 Task: Font style For heading Use Arabic Typesetting with light red berry 1 colour & Underline. font size for heading '18 Pt. 'Change the font style of data to Batangand font size to  16 Pt. Change the alignment of both headline & data to  Align left. In the sheet  auditingSalesAnalysis_2023
Action: Mouse moved to (99, 108)
Screenshot: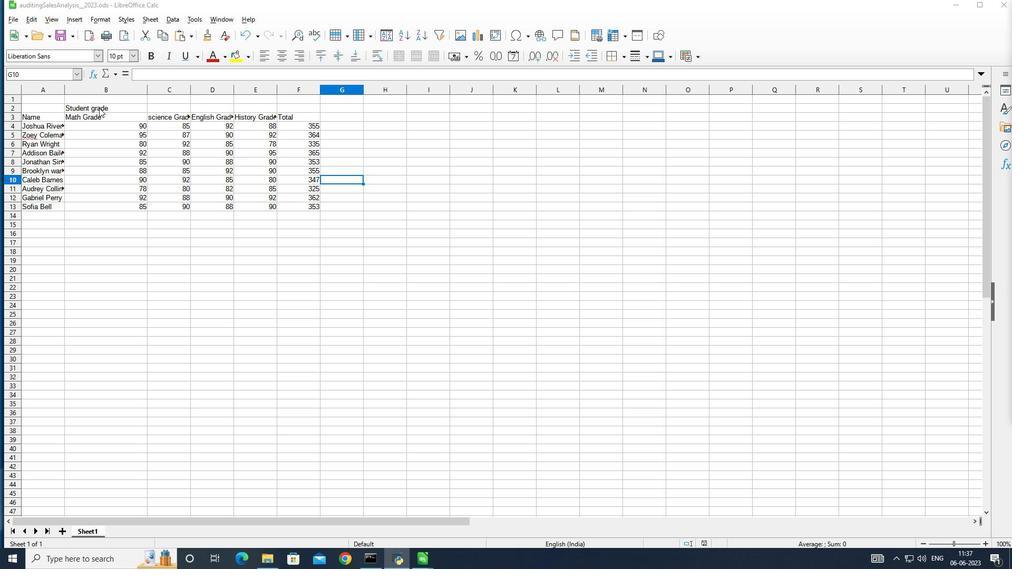 
Action: Mouse pressed left at (99, 108)
Screenshot: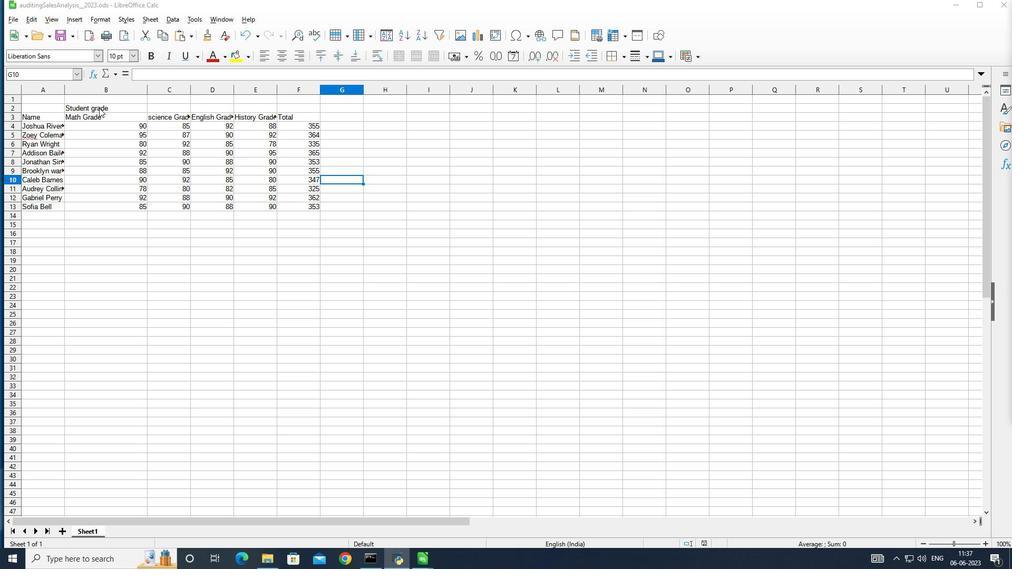 
Action: Mouse pressed left at (99, 108)
Screenshot: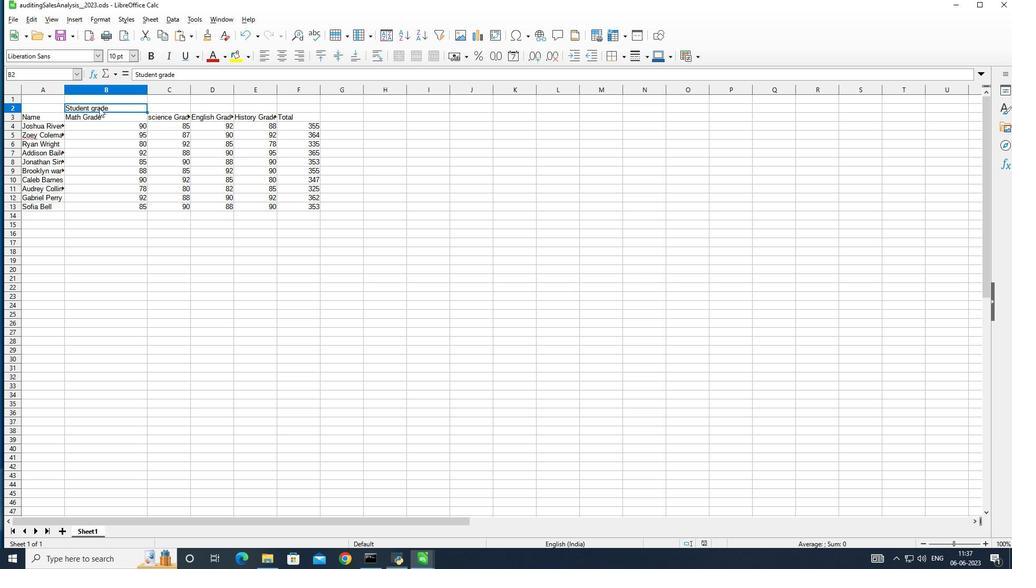 
Action: Mouse pressed left at (99, 108)
Screenshot: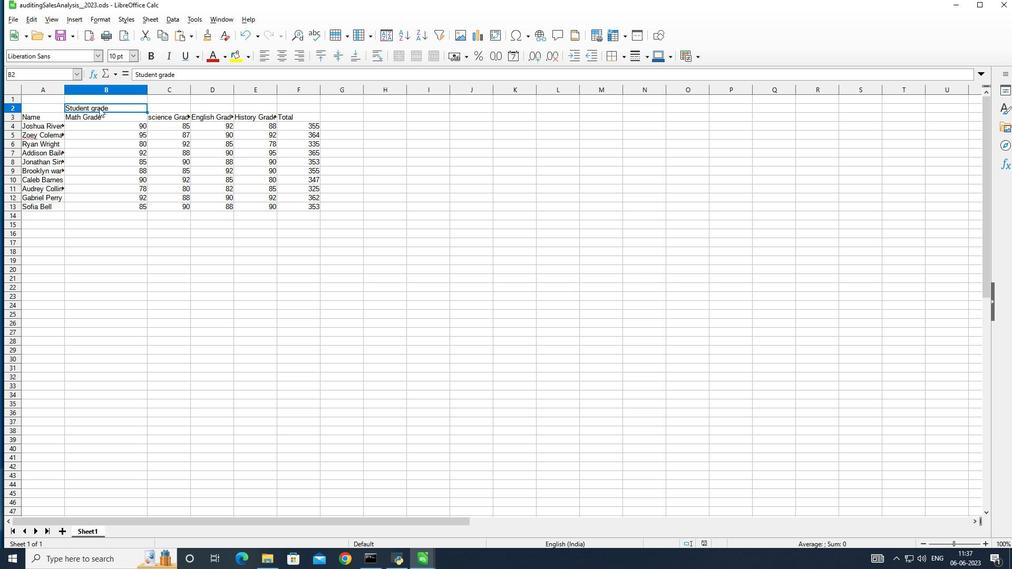 
Action: Mouse moved to (73, 58)
Screenshot: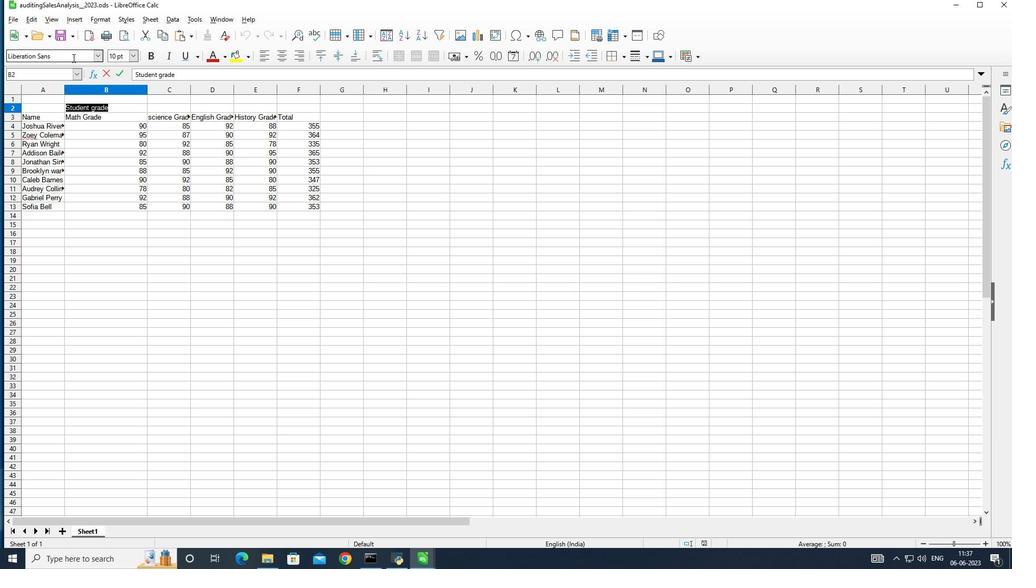 
Action: Mouse pressed left at (73, 58)
Screenshot: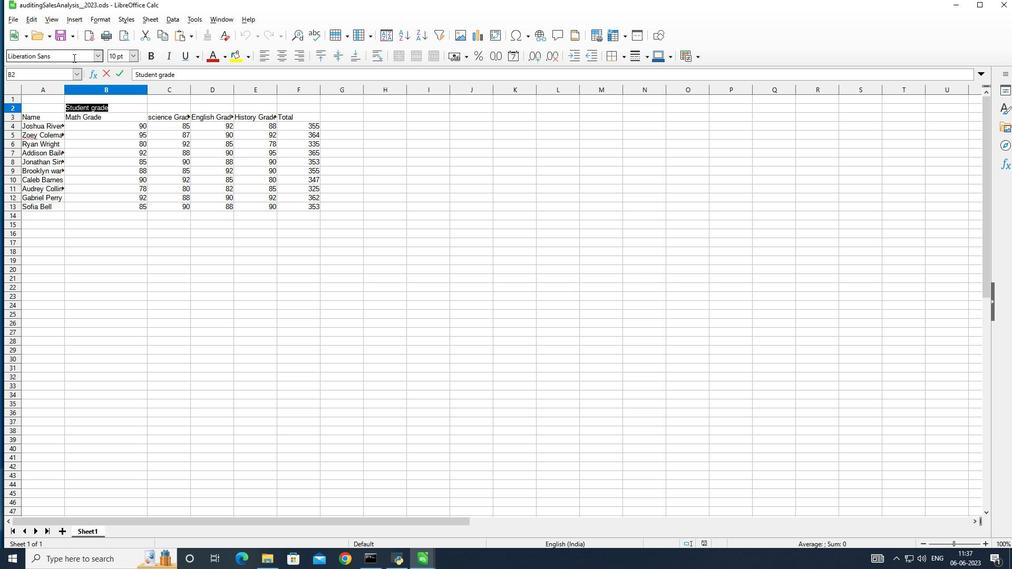 
Action: Mouse moved to (219, 55)
Screenshot: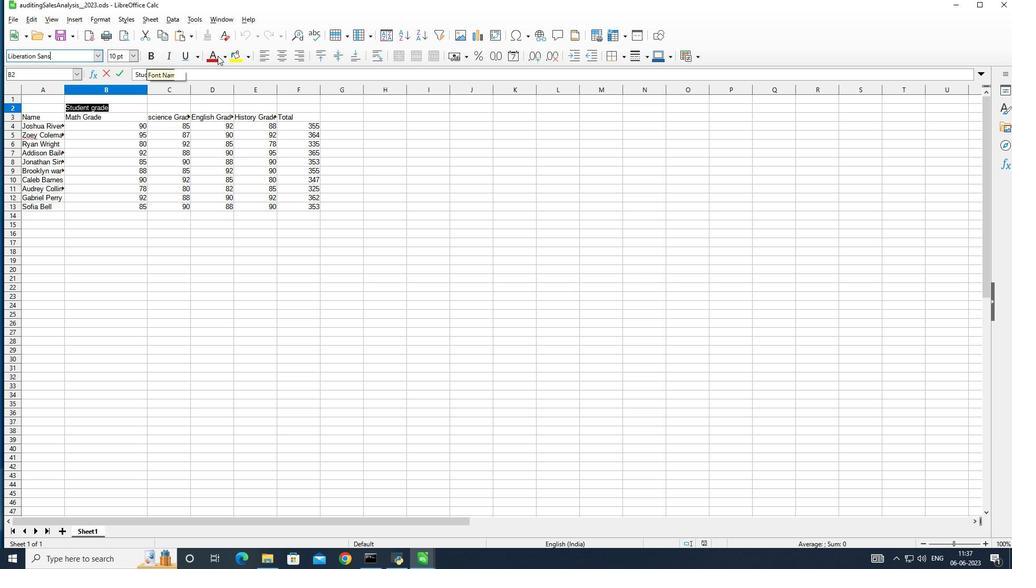 
Action: Key pressed <Key.backspace><Key.backspace><Key.backspace><Key.backspace><Key.backspace><Key.backspace><Key.backspace><Key.backspace><Key.backspace><Key.backspace><Key.backspace><Key.backspace><Key.backspace><Key.backspace><Key.backspace><Key.backspace><Key.backspace><Key.backspace><Key.backspace><Key.shift>Arabic<Key.enter>
Screenshot: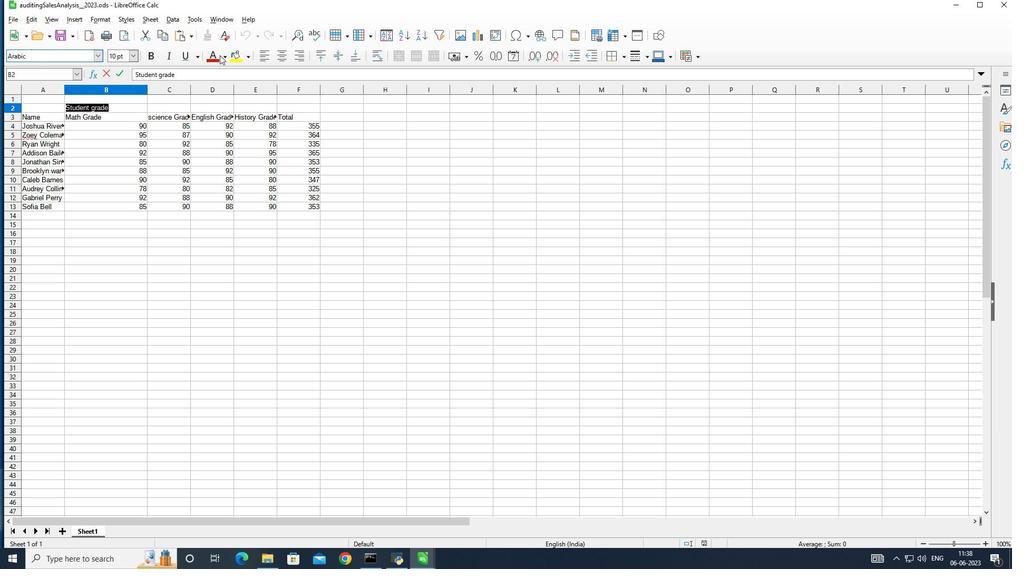 
Action: Mouse moved to (224, 52)
Screenshot: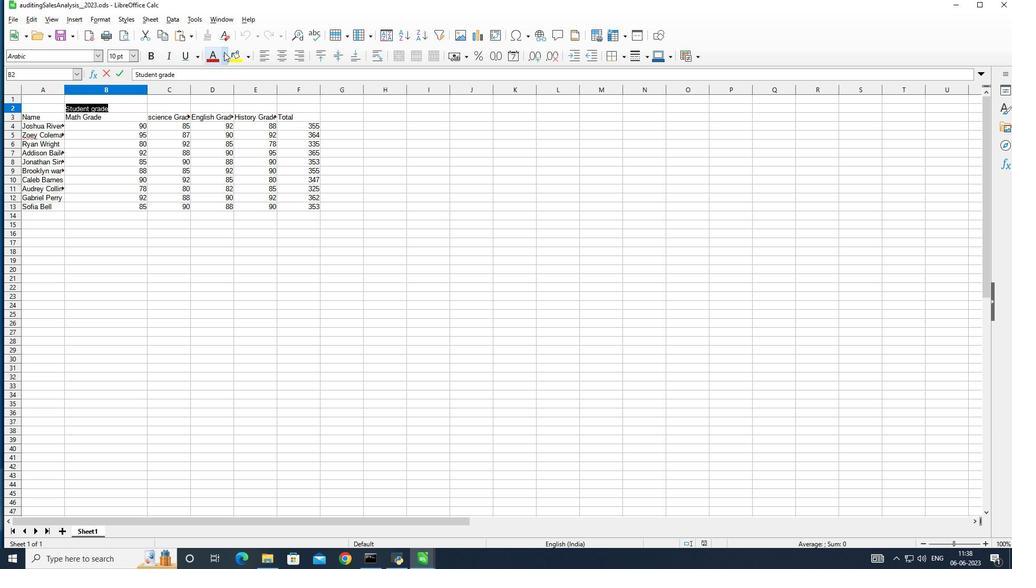 
Action: Mouse pressed left at (224, 52)
Screenshot: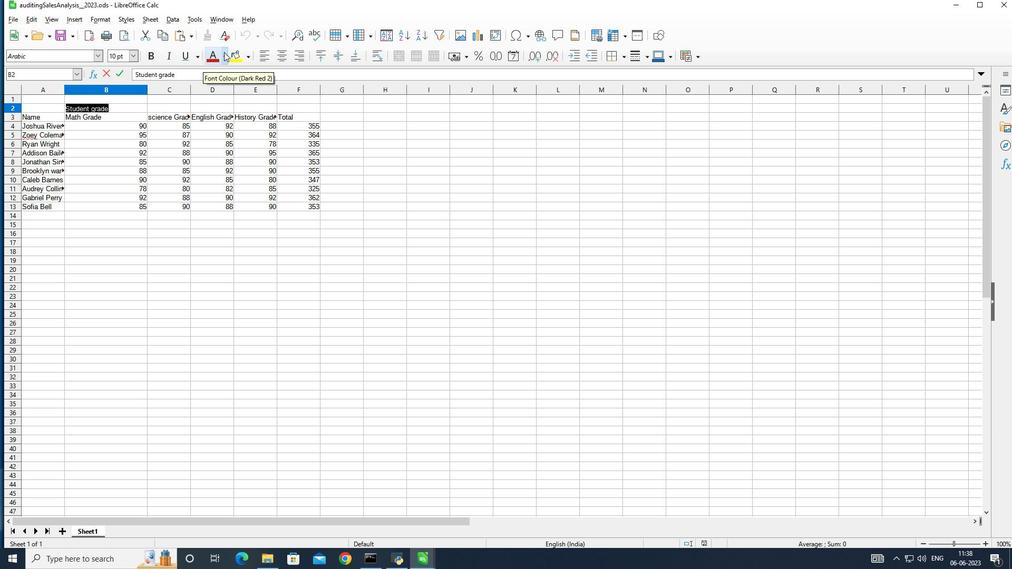 
Action: Mouse moved to (247, 172)
Screenshot: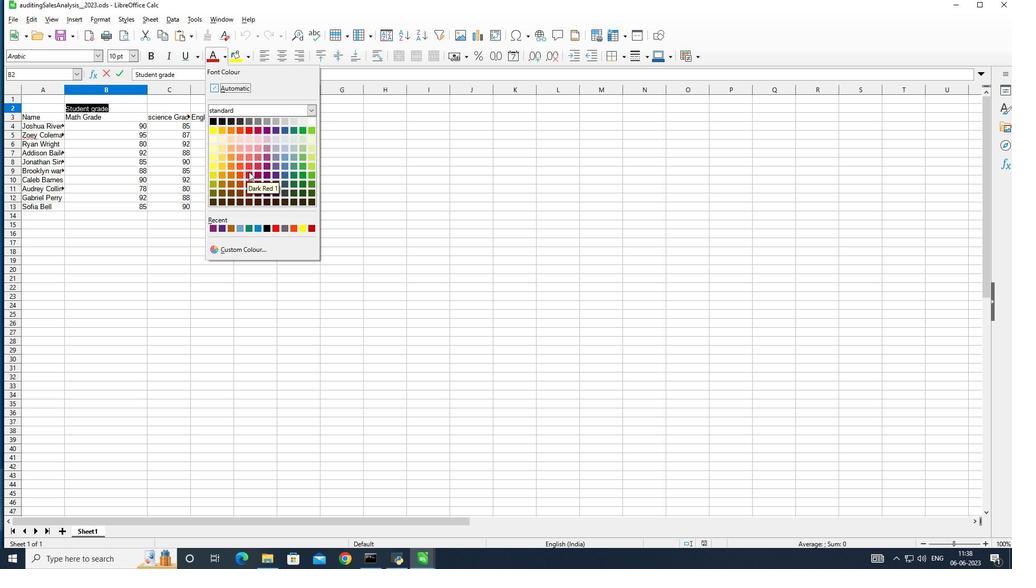 
Action: Mouse pressed left at (247, 172)
Screenshot: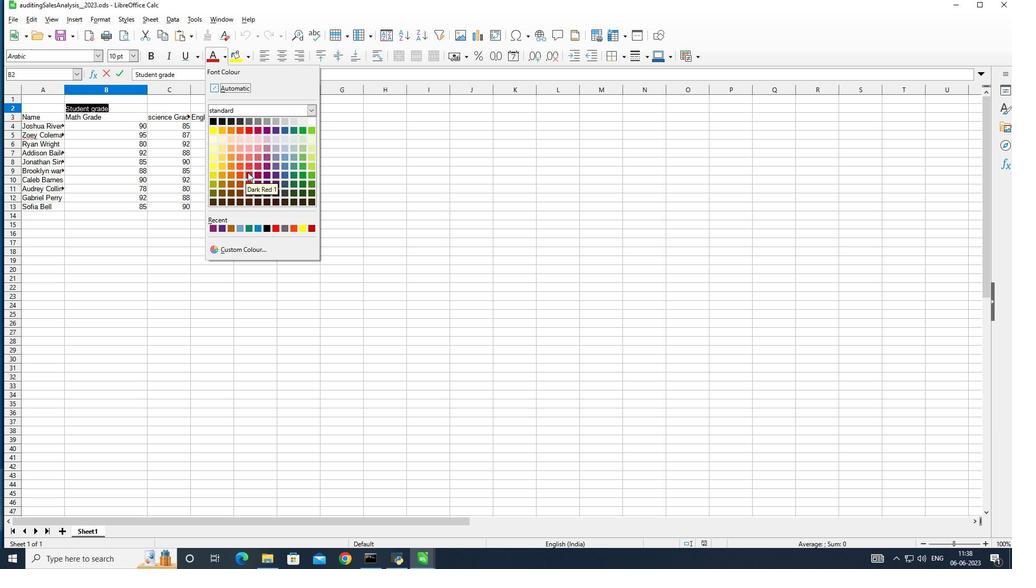 
Action: Mouse moved to (135, 54)
Screenshot: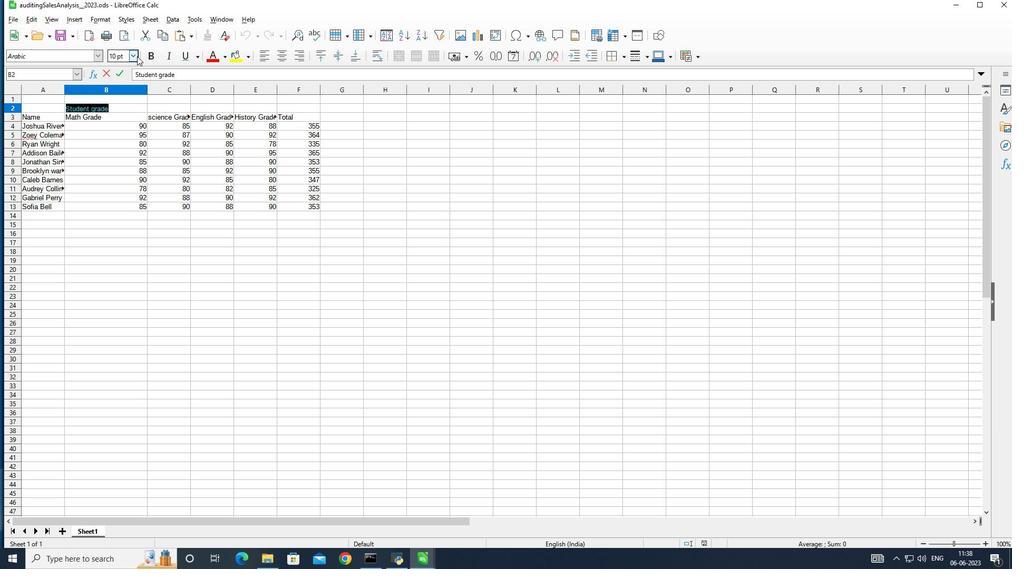 
Action: Mouse pressed left at (135, 54)
Screenshot: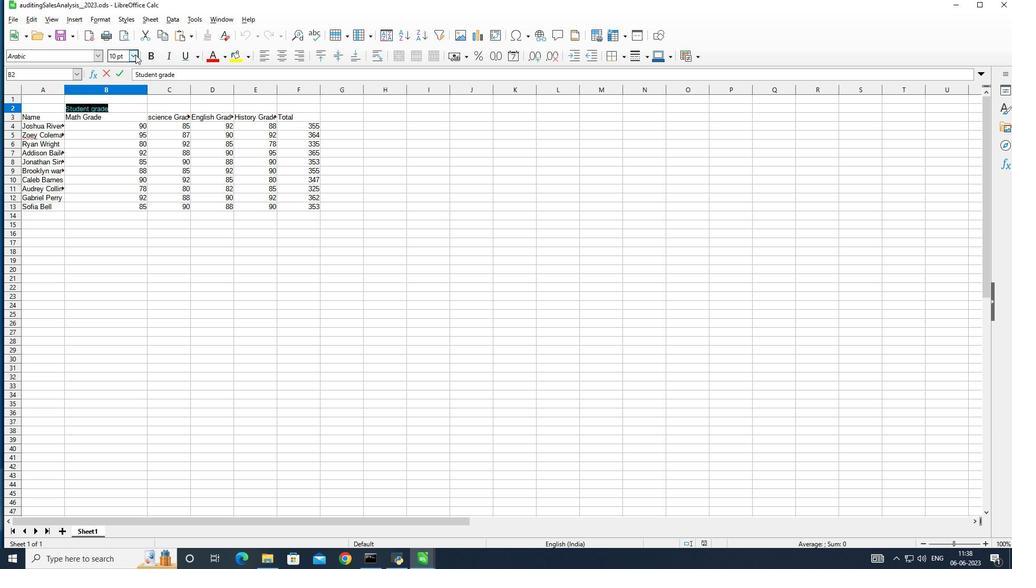 
Action: Mouse moved to (109, 172)
Screenshot: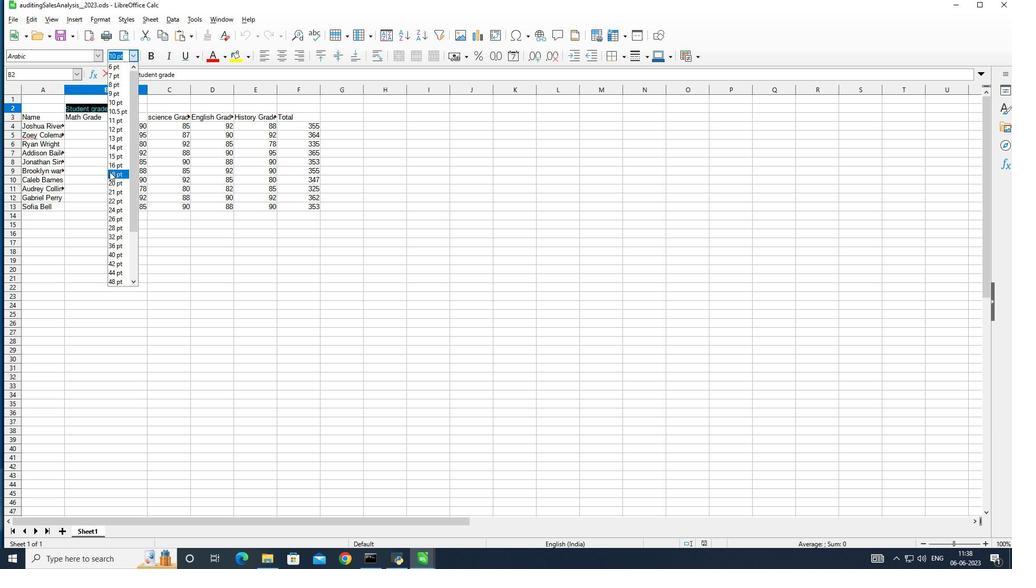
Action: Mouse pressed left at (109, 172)
Screenshot: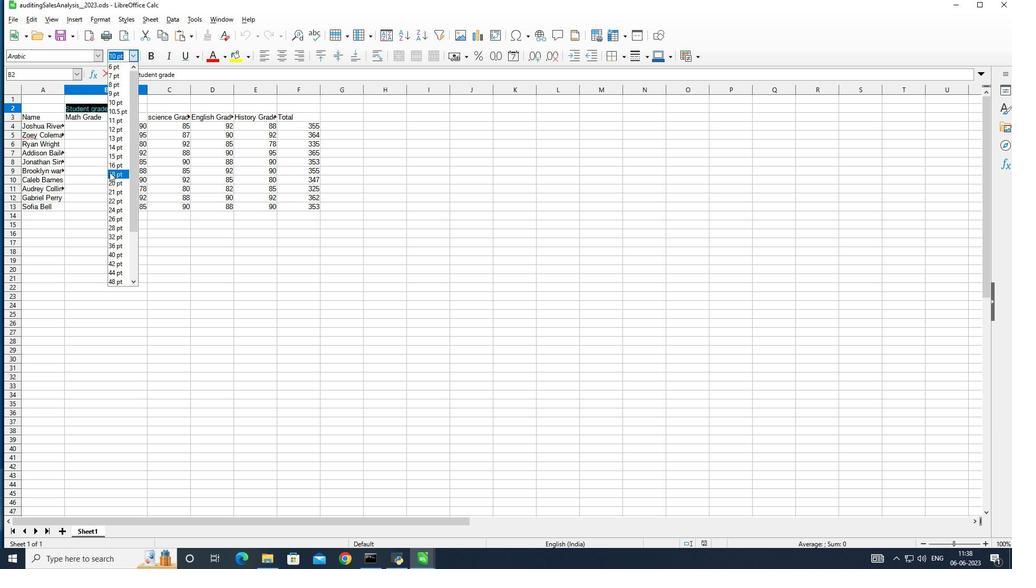 
Action: Mouse moved to (112, 170)
Screenshot: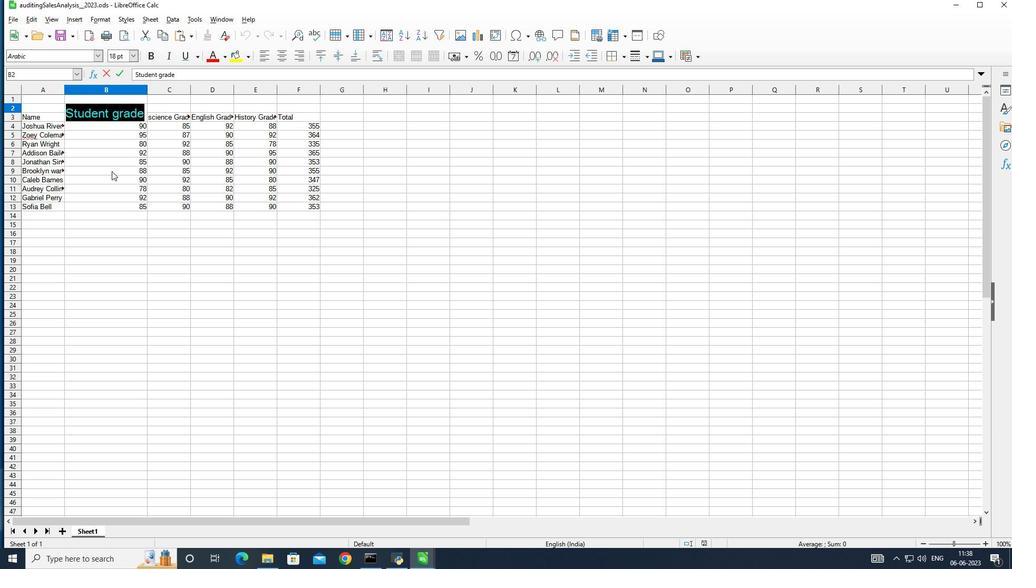 
Action: Mouse pressed left at (112, 170)
Screenshot: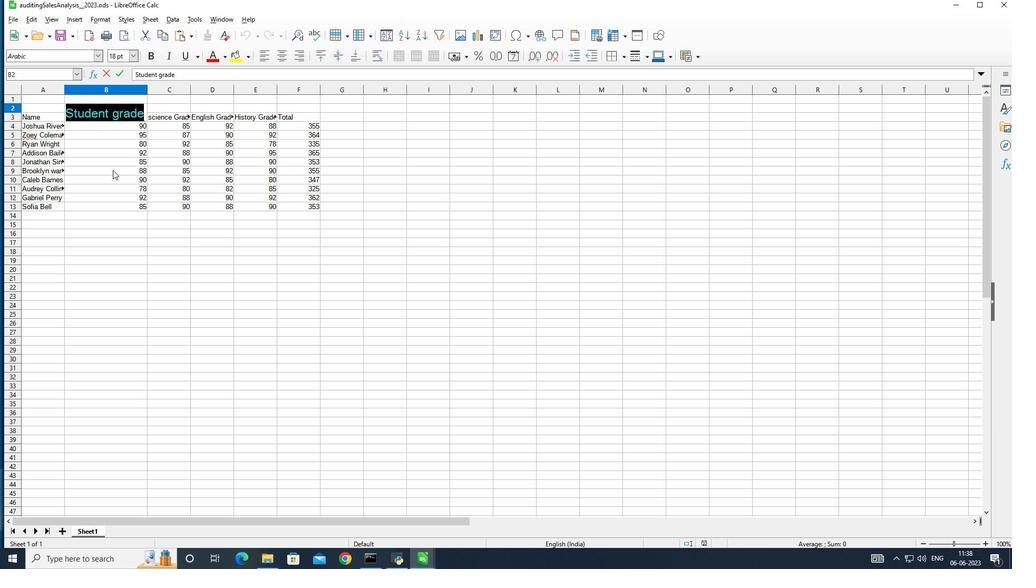
Action: Mouse moved to (37, 123)
Screenshot: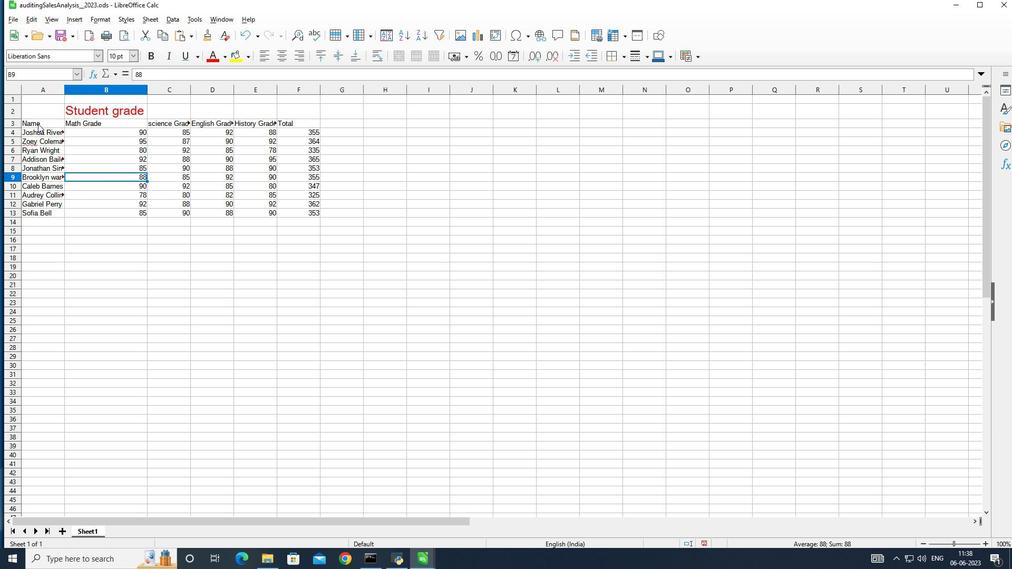 
Action: Mouse pressed left at (37, 123)
Screenshot: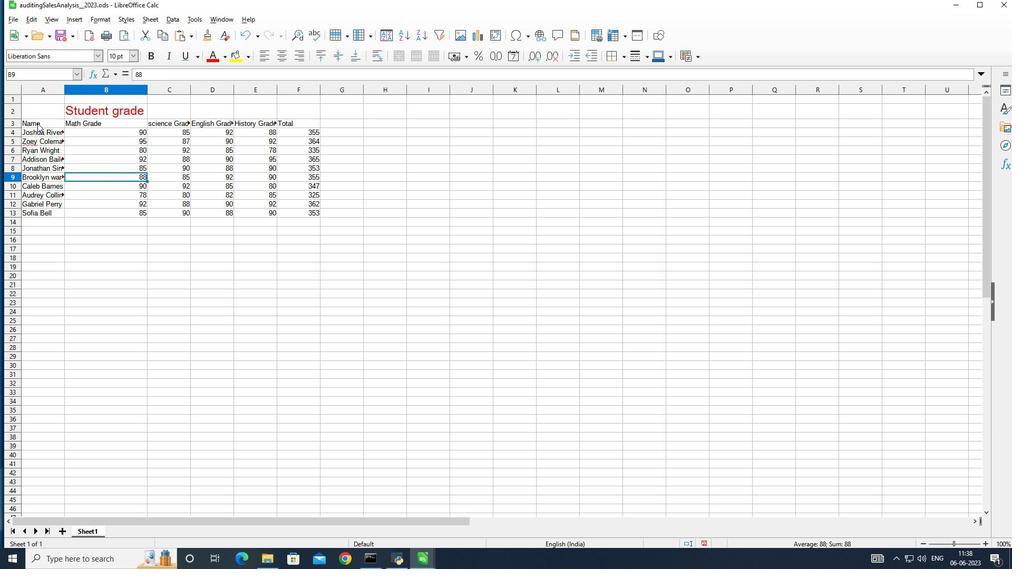 
Action: Mouse moved to (61, 51)
Screenshot: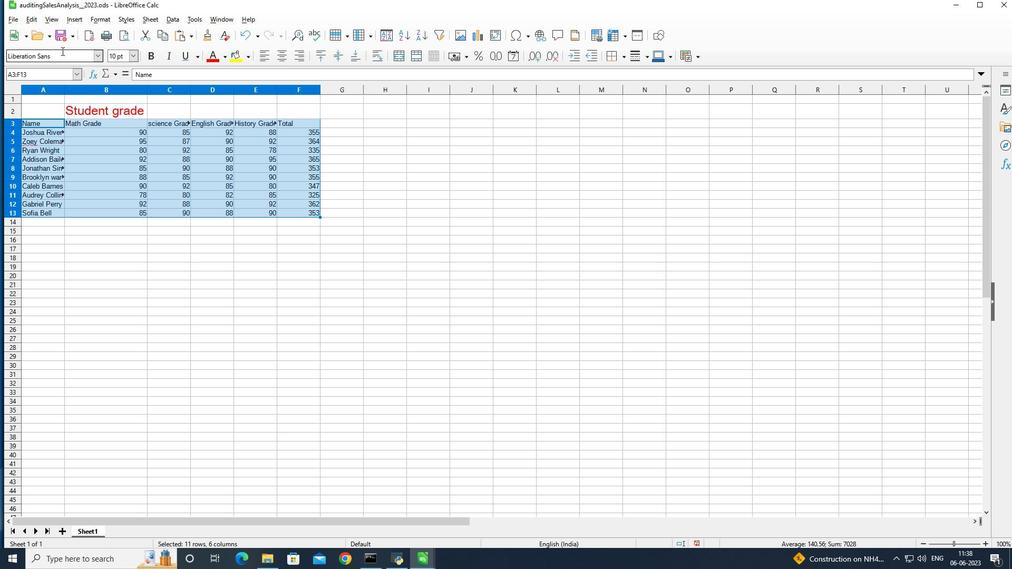 
Action: Mouse pressed left at (61, 51)
Screenshot: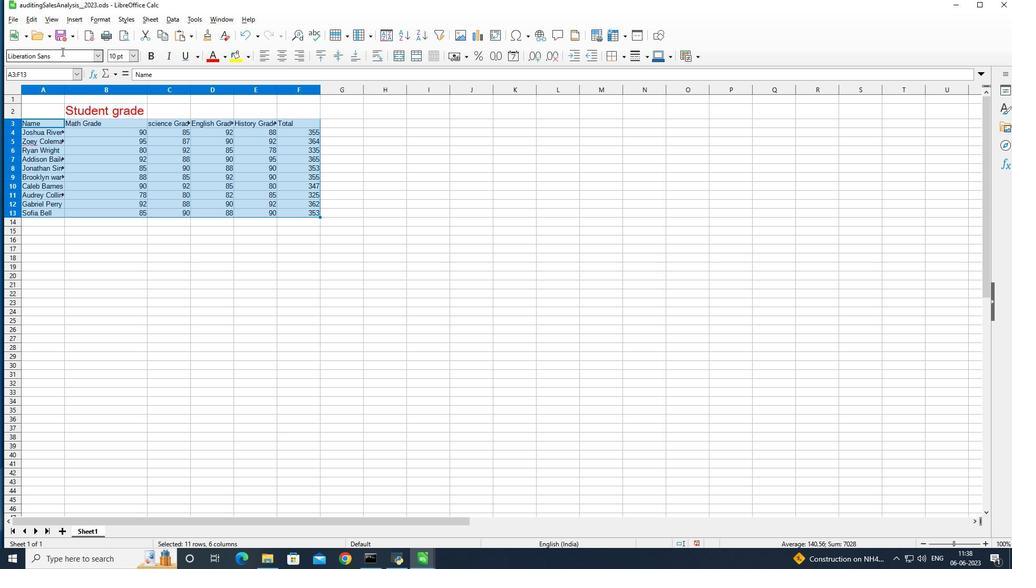 
Action: Mouse pressed left at (61, 51)
Screenshot: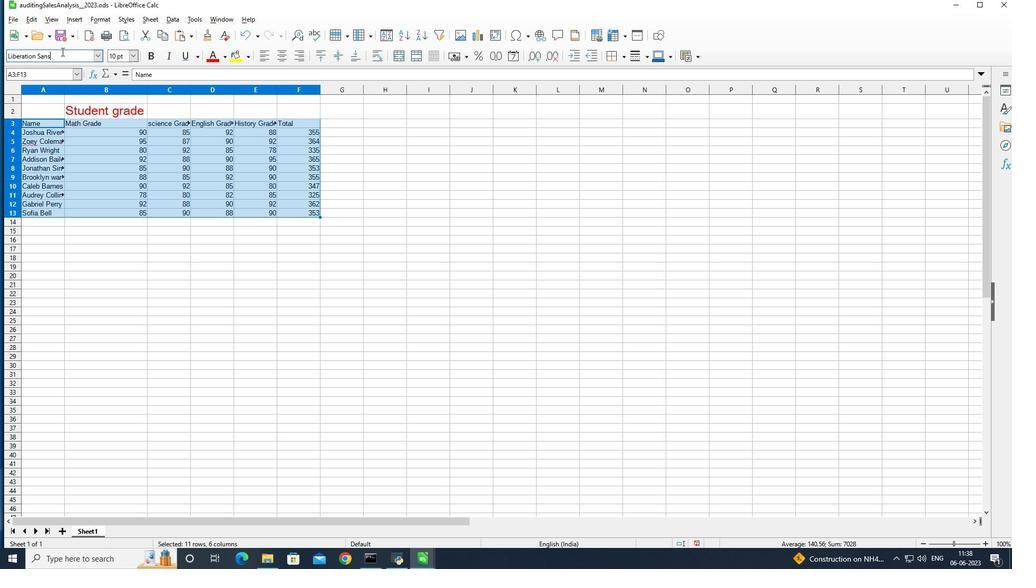 
Action: Mouse moved to (55, 54)
Screenshot: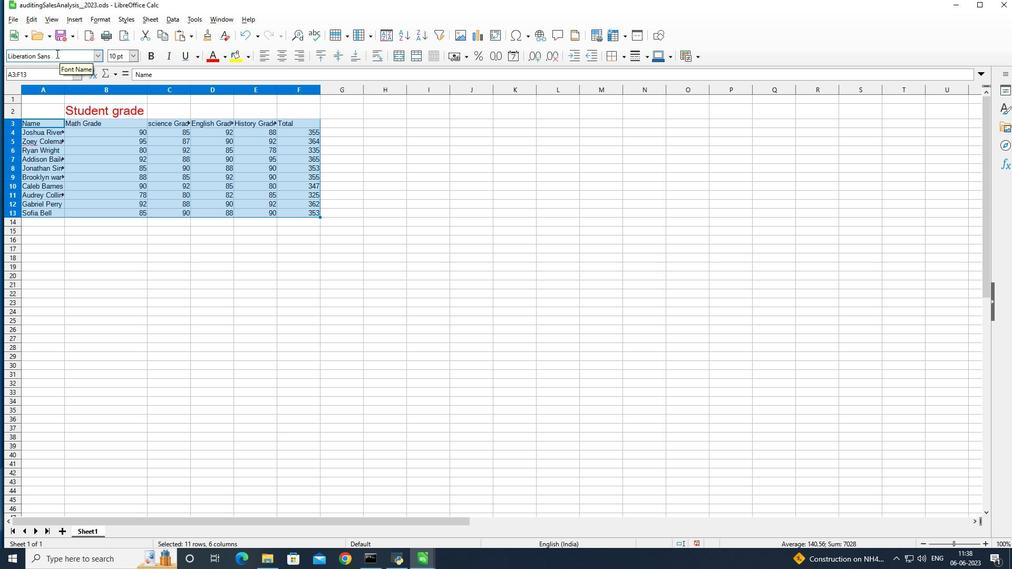 
Action: Key pressed <Key.backspace><Key.backspace><Key.backspace><Key.backspace><Key.backspace><Key.backspace><Key.backspace><Key.backspace><Key.backspace><Key.backspace><Key.backspace><Key.backspace><Key.backspace><Key.backspace><Key.backspace><Key.backspace><Key.backspace><Key.backspace><Key.backspace><Key.backspace><Key.backspace><Key.backspace><Key.backspace><Key.shift>B
Screenshot: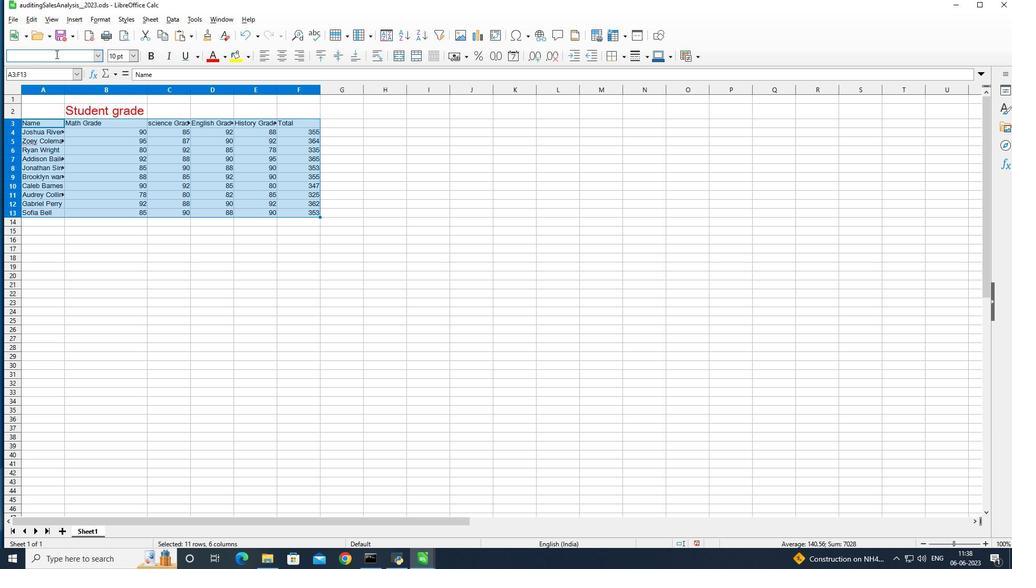 
Action: Mouse moved to (55, 54)
Screenshot: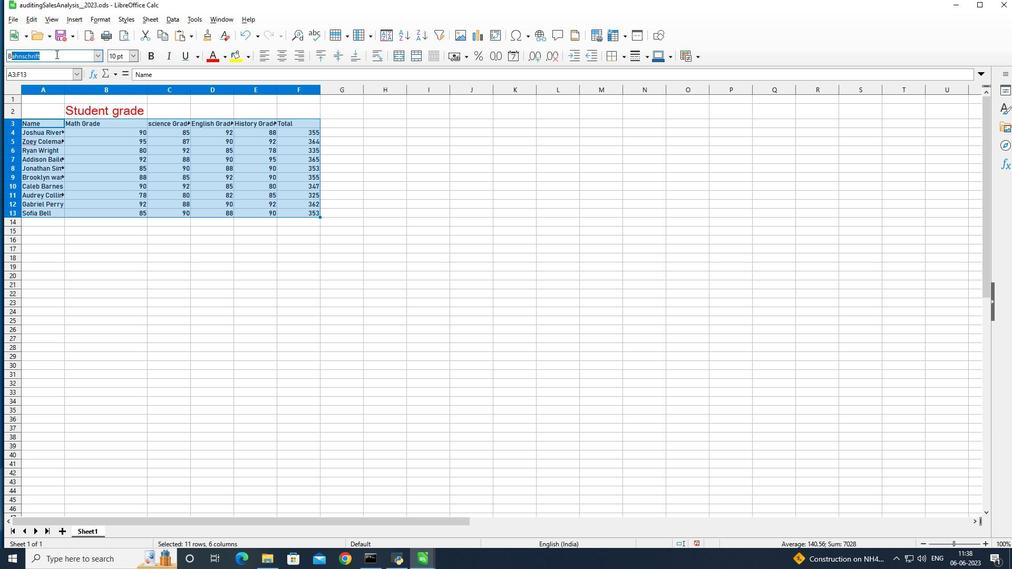
Action: Key pressed atang<Key.enter>
Screenshot: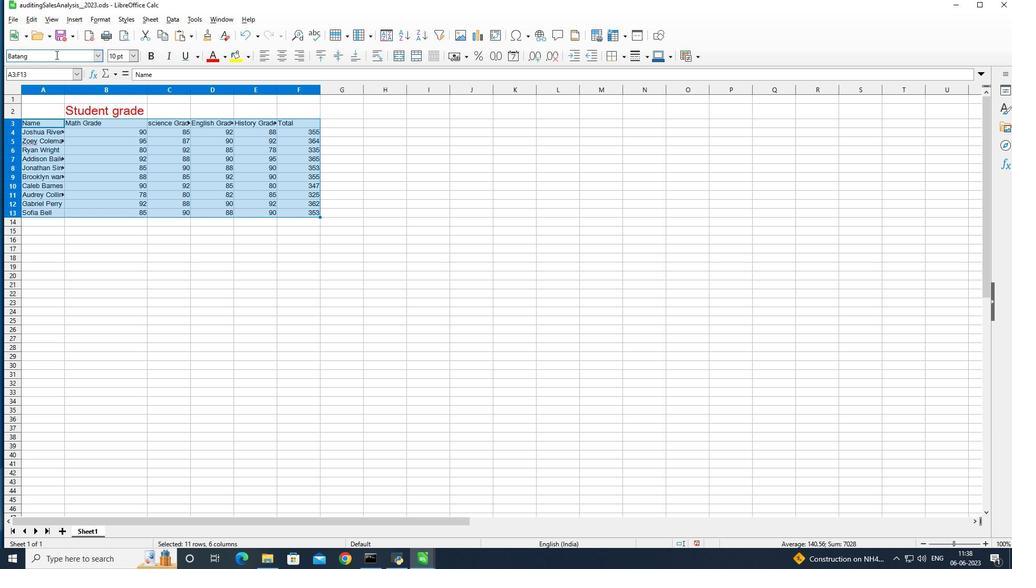 
Action: Mouse moved to (135, 55)
Screenshot: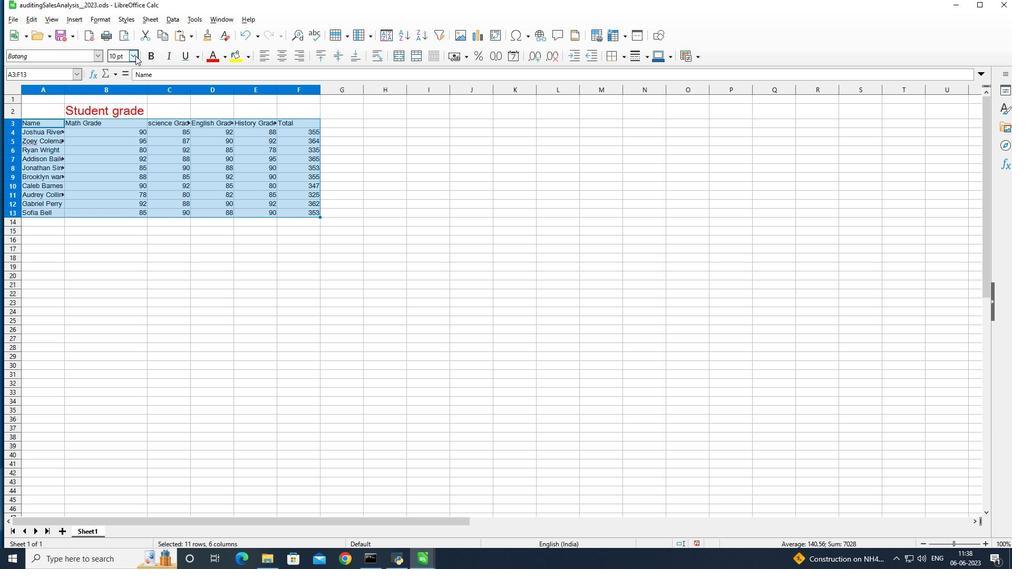
Action: Mouse pressed left at (135, 55)
Screenshot: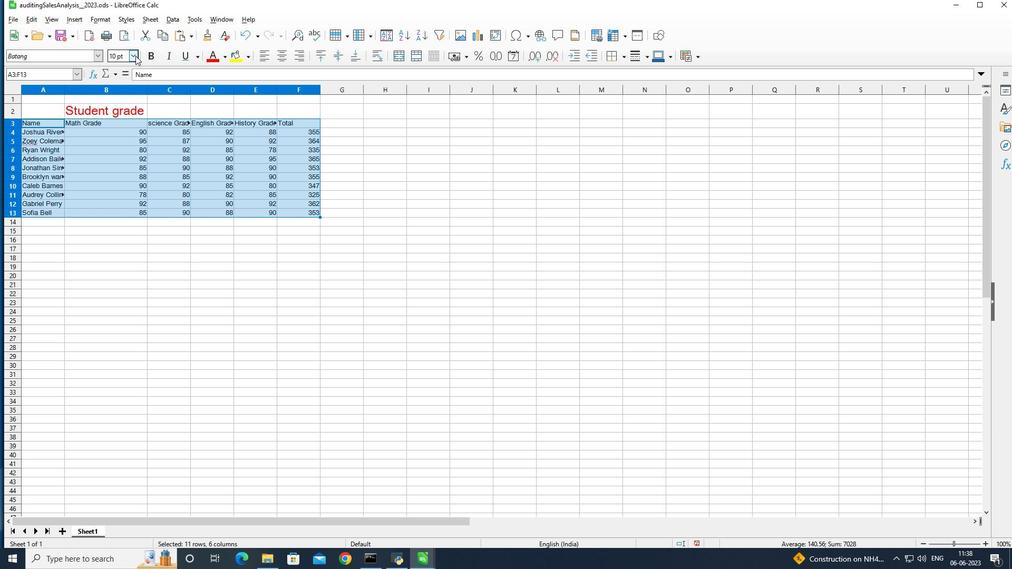 
Action: Mouse moved to (116, 164)
Screenshot: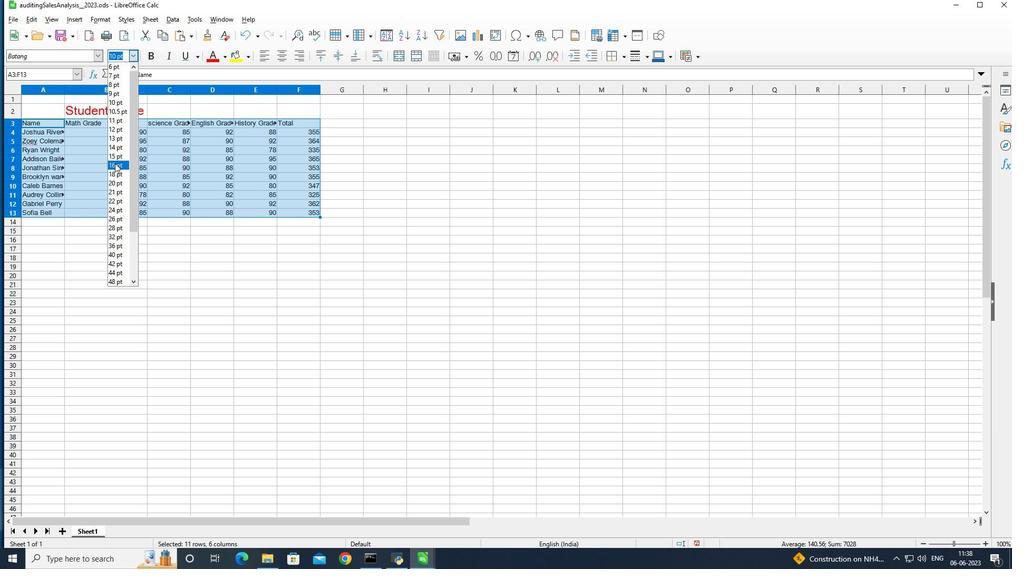 
Action: Mouse pressed left at (116, 164)
Screenshot: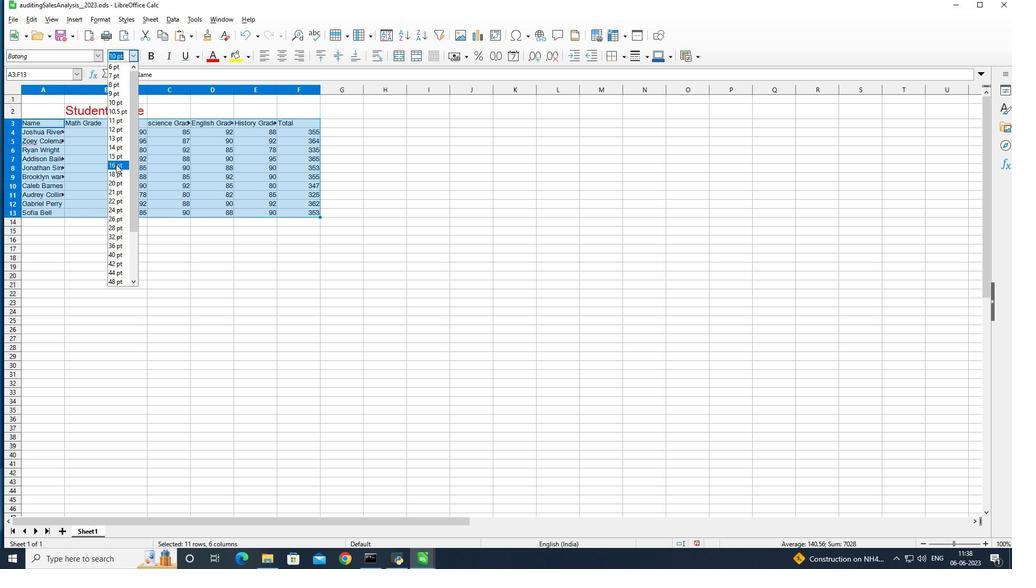 
Action: Mouse moved to (265, 61)
Screenshot: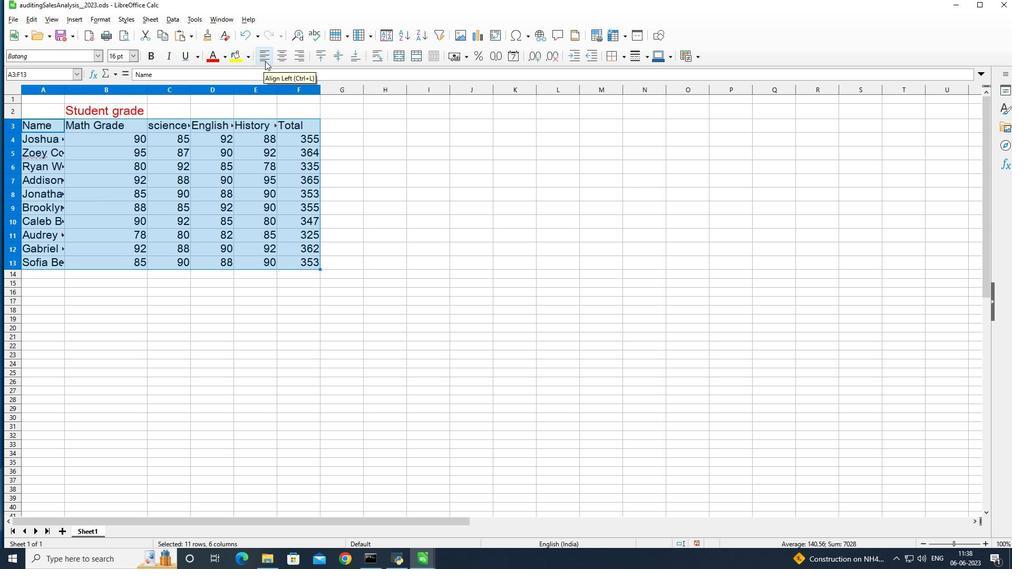 
Action: Mouse pressed left at (265, 61)
Screenshot: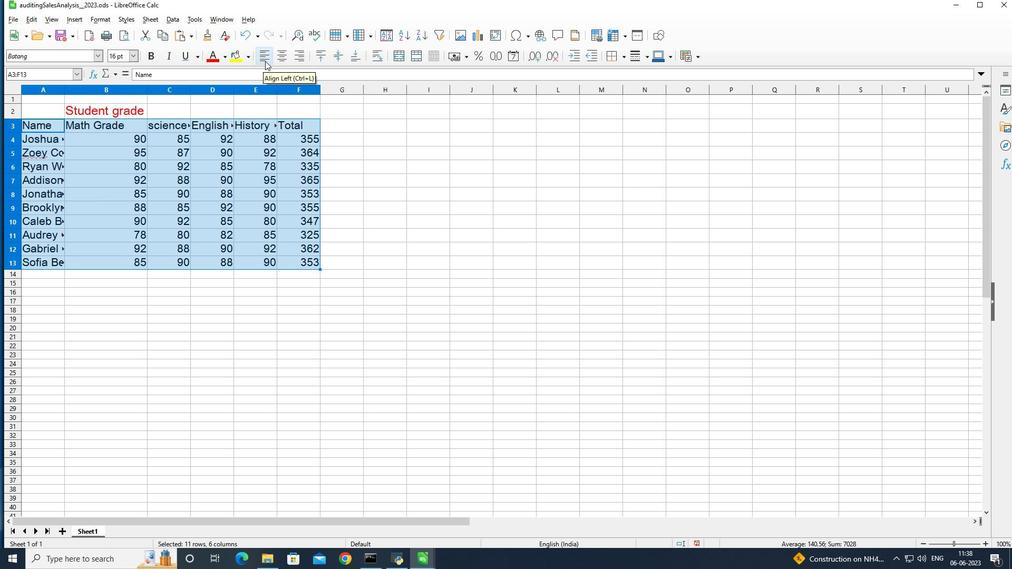 
Action: Mouse moved to (84, 110)
Screenshot: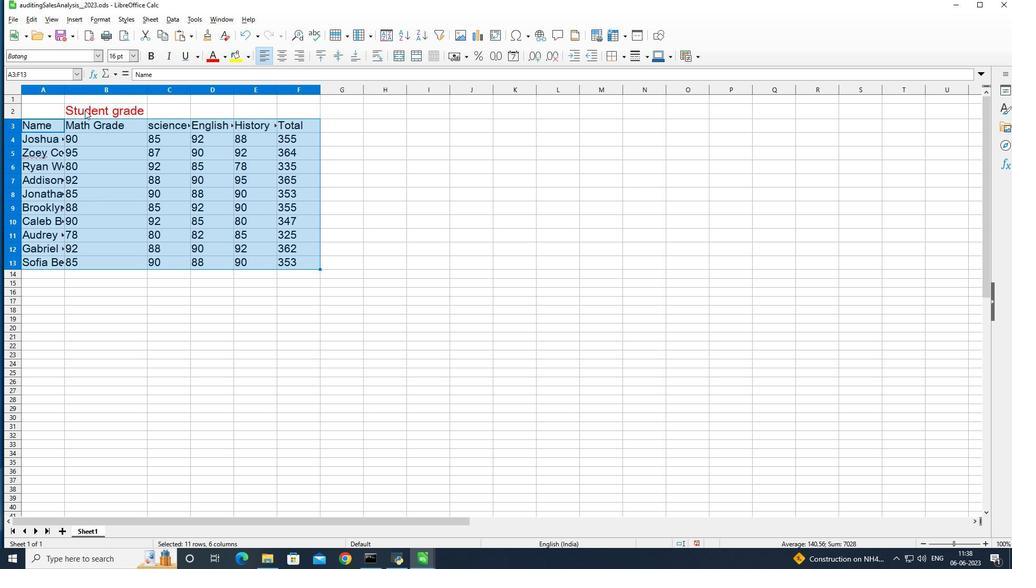 
Action: Mouse pressed left at (84, 110)
Screenshot: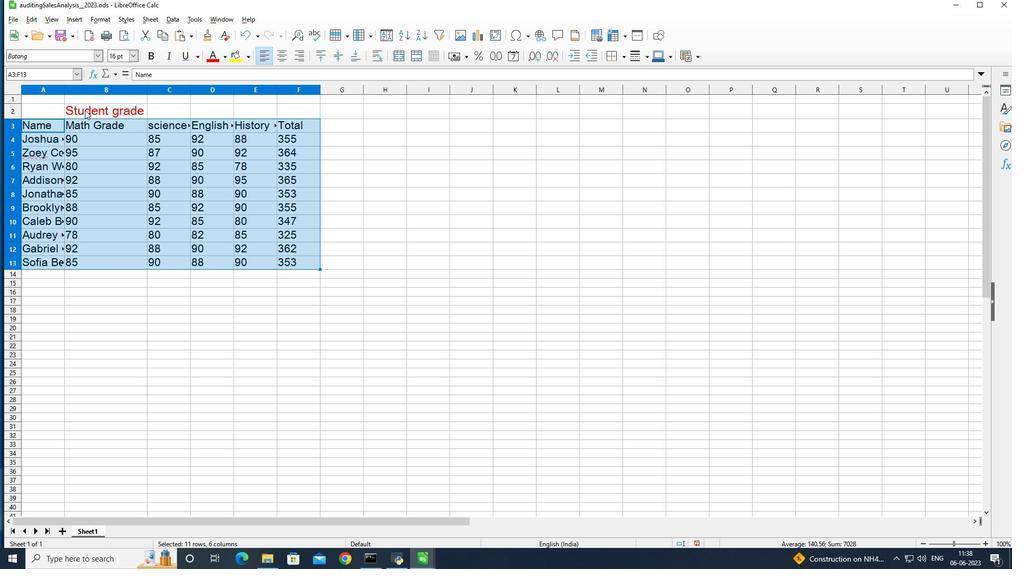 
Action: Mouse pressed left at (84, 110)
Screenshot: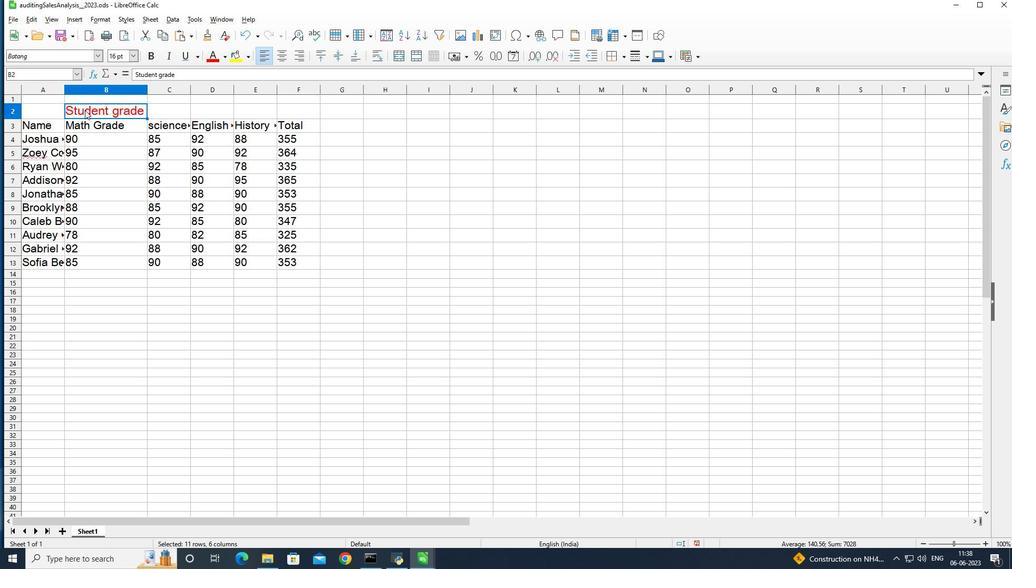 
Action: Mouse pressed left at (84, 110)
Screenshot: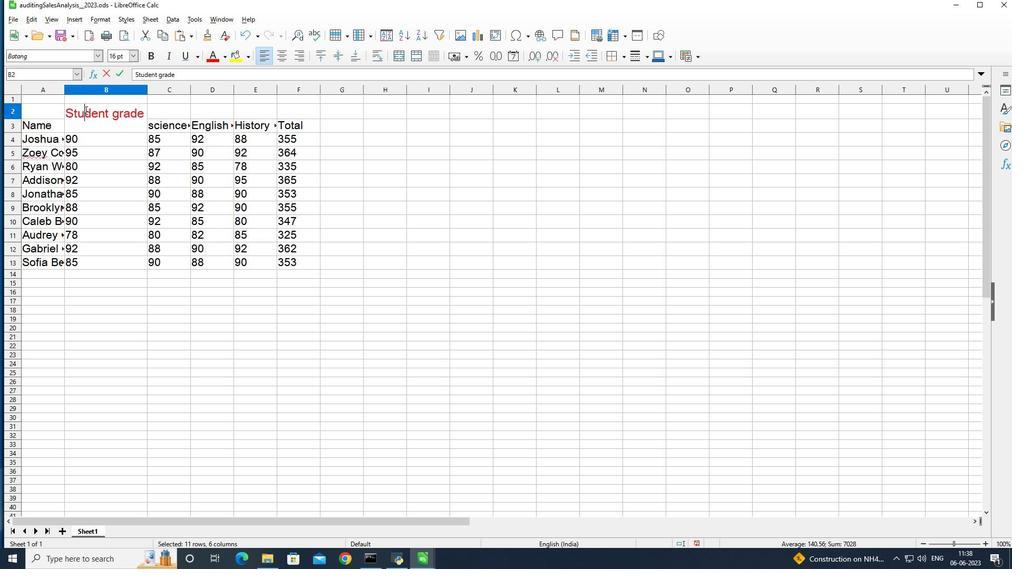 
Action: Mouse pressed left at (84, 110)
Screenshot: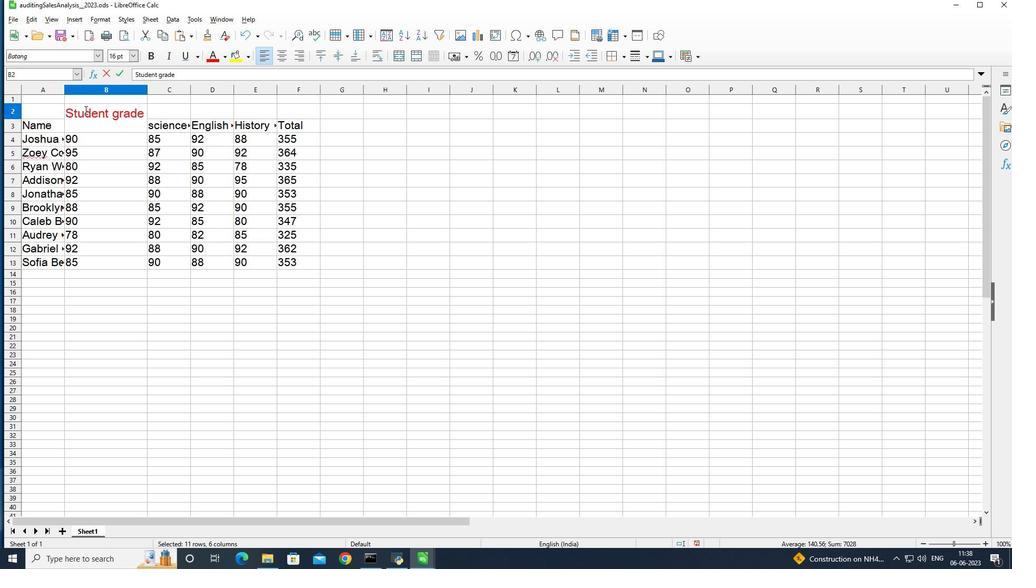 
Action: Mouse pressed left at (84, 110)
Screenshot: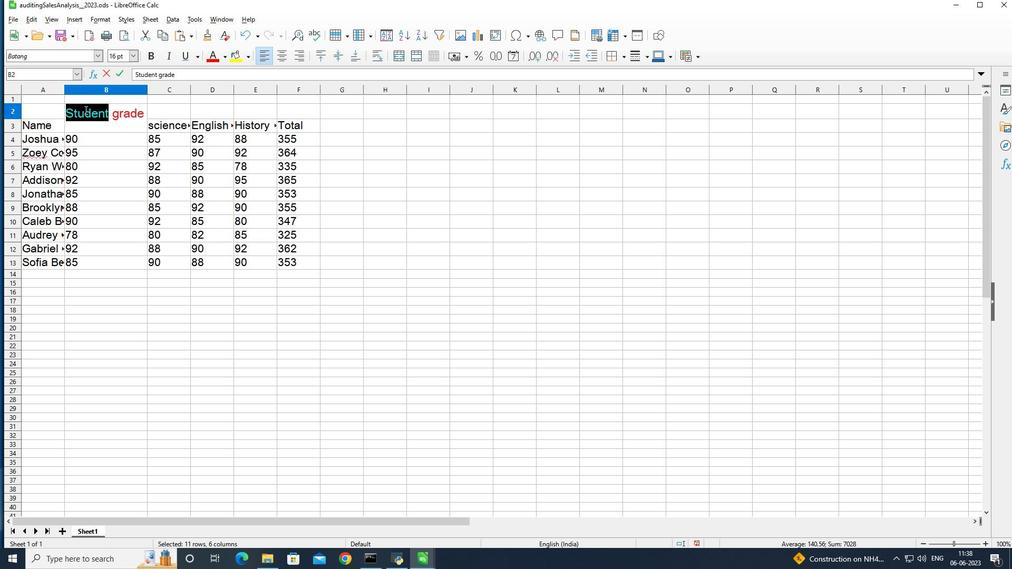 
Action: Mouse moved to (265, 56)
Screenshot: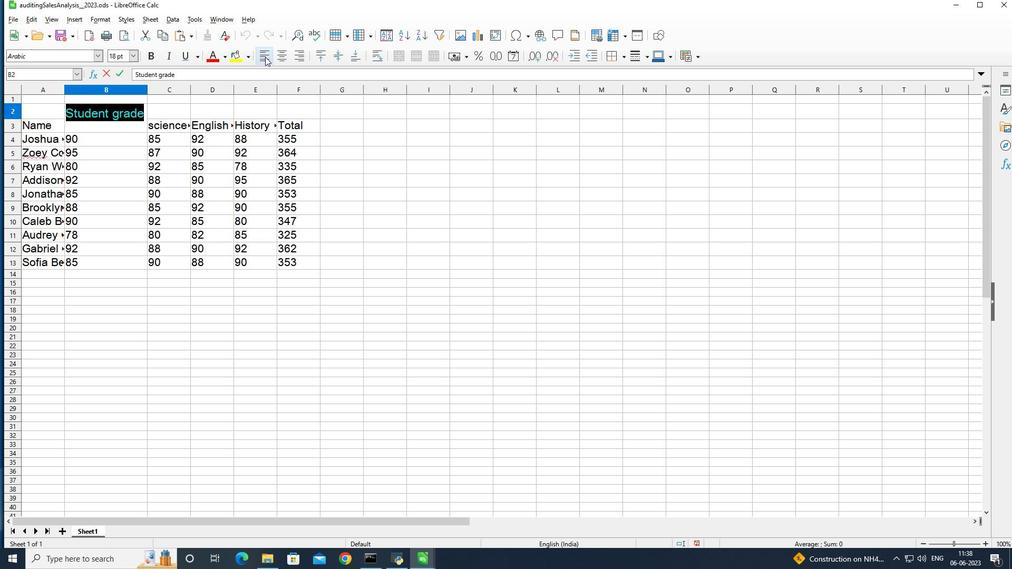 
Action: Mouse pressed left at (265, 56)
Screenshot: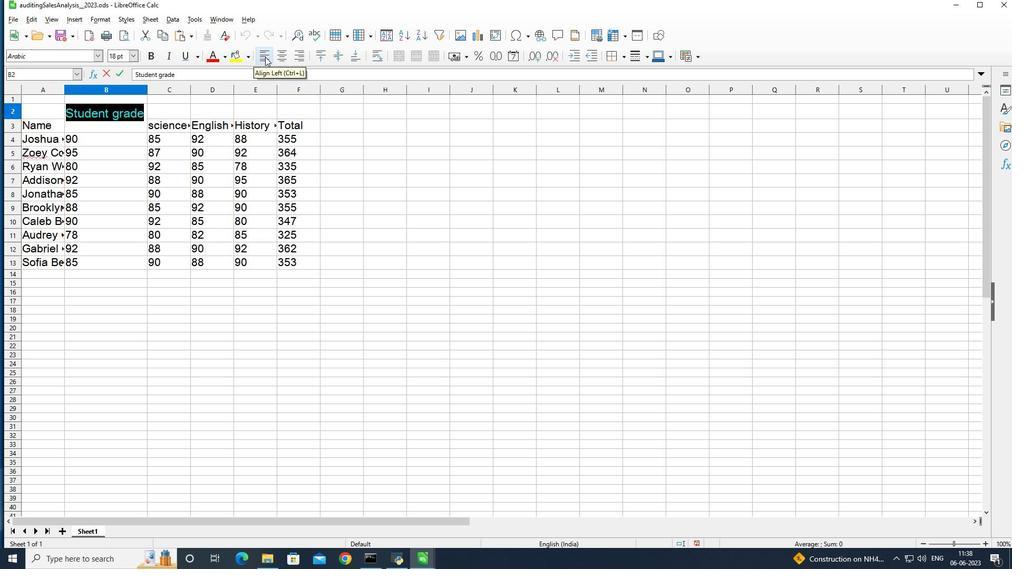 
Action: Mouse moved to (358, 199)
Screenshot: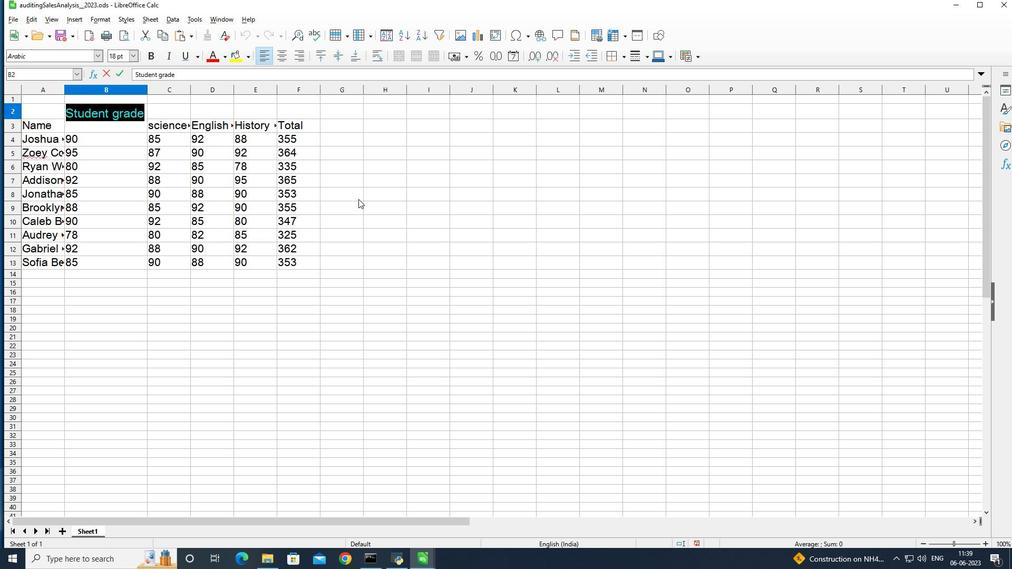 
Action: Mouse pressed left at (358, 199)
Screenshot: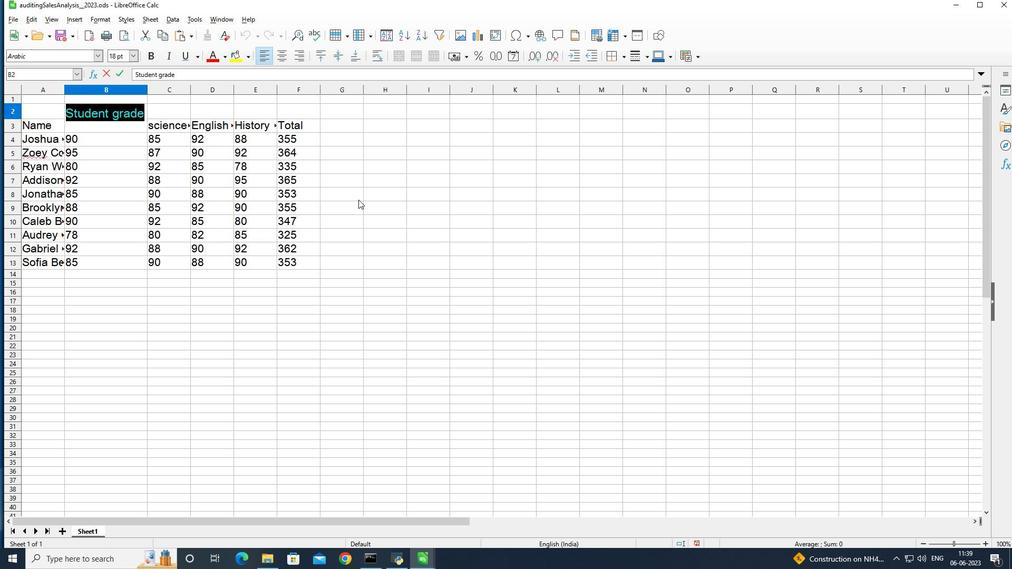 
Action: Key pressed ctrl+A
Screenshot: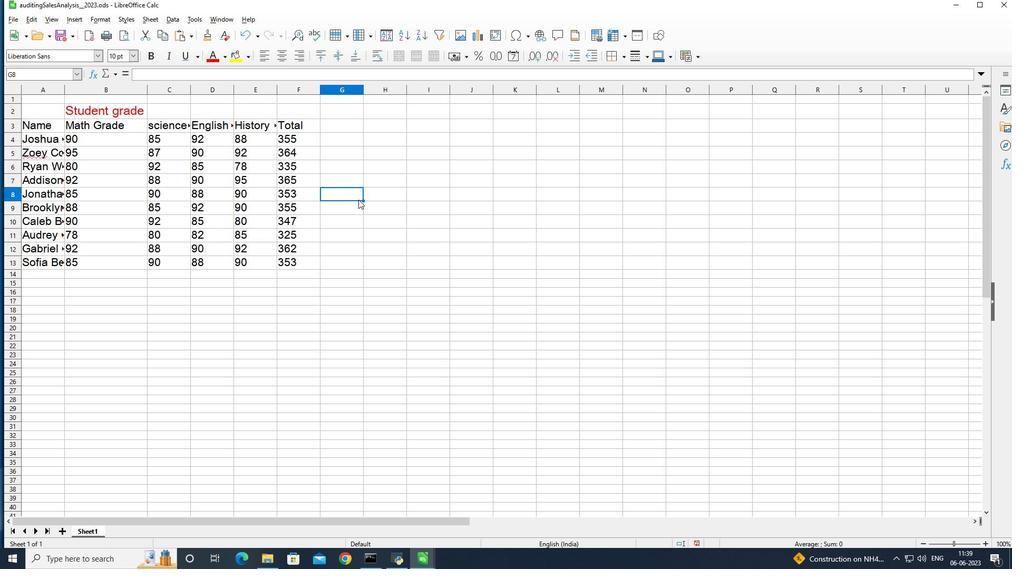 
Action: Mouse moved to (374, 263)
Screenshot: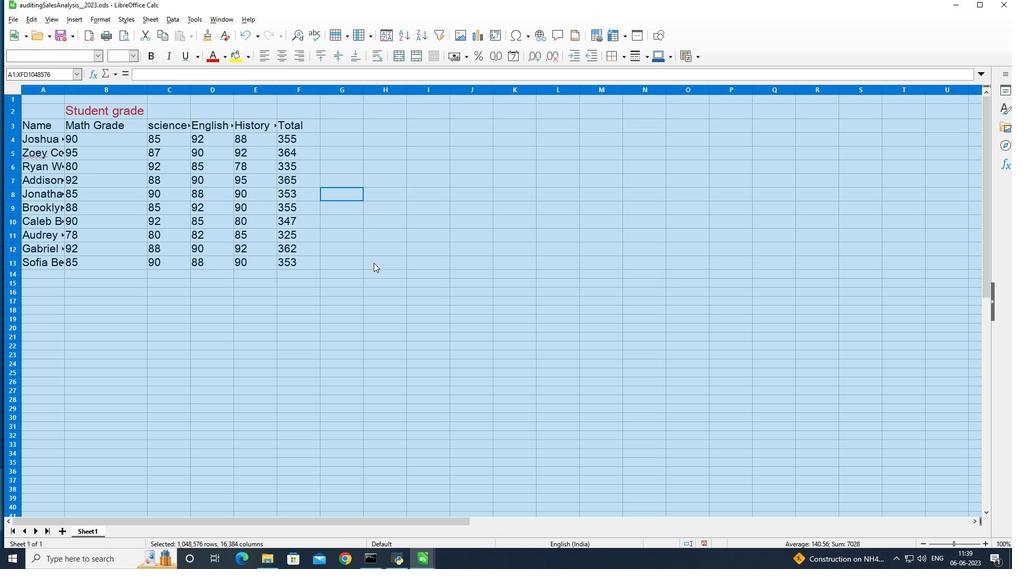 
Action: Mouse pressed left at (374, 263)
Screenshot: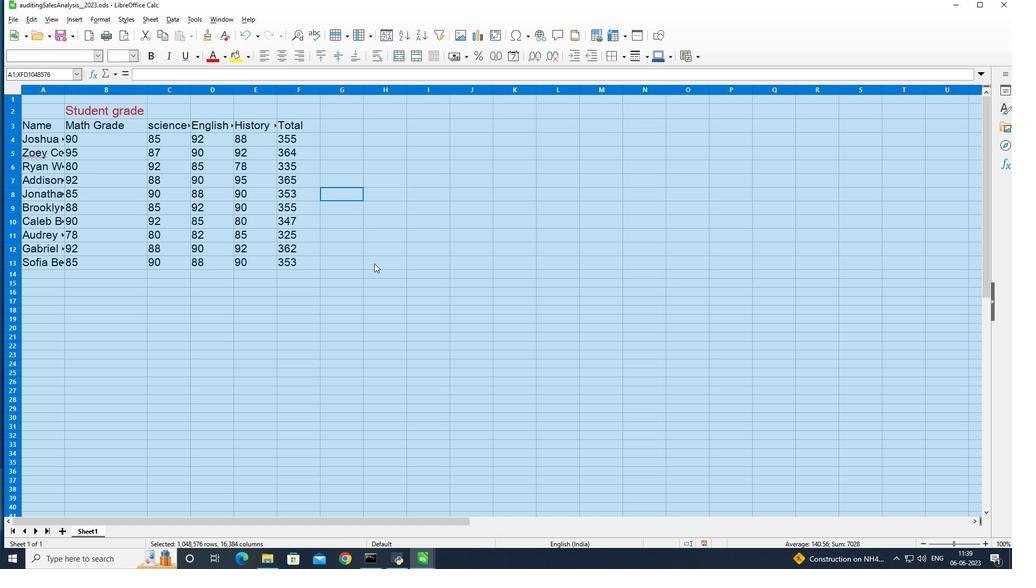
Action: Mouse moved to (374, 263)
Screenshot: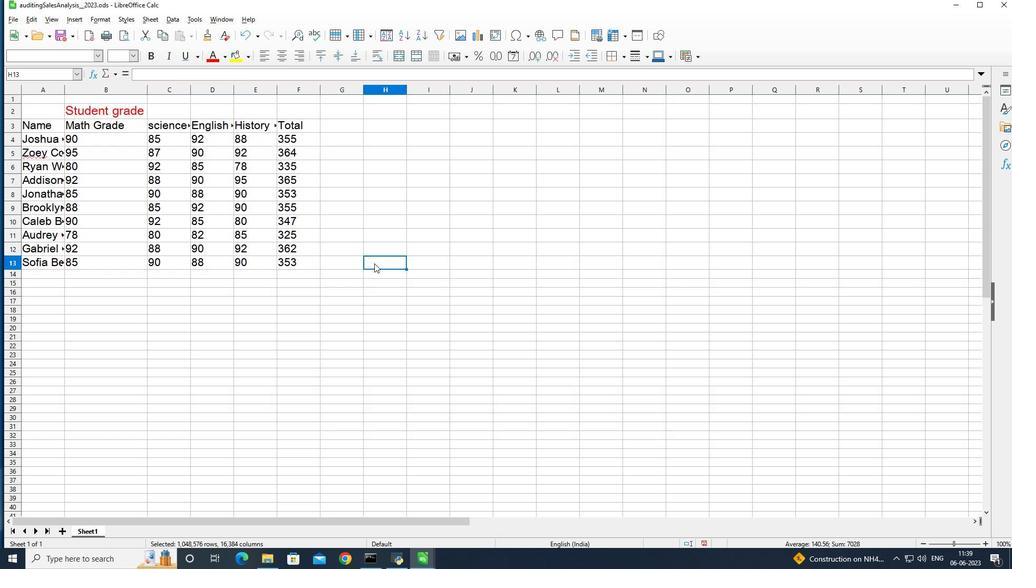 
Action: Key pressed ctrl+S
Screenshot: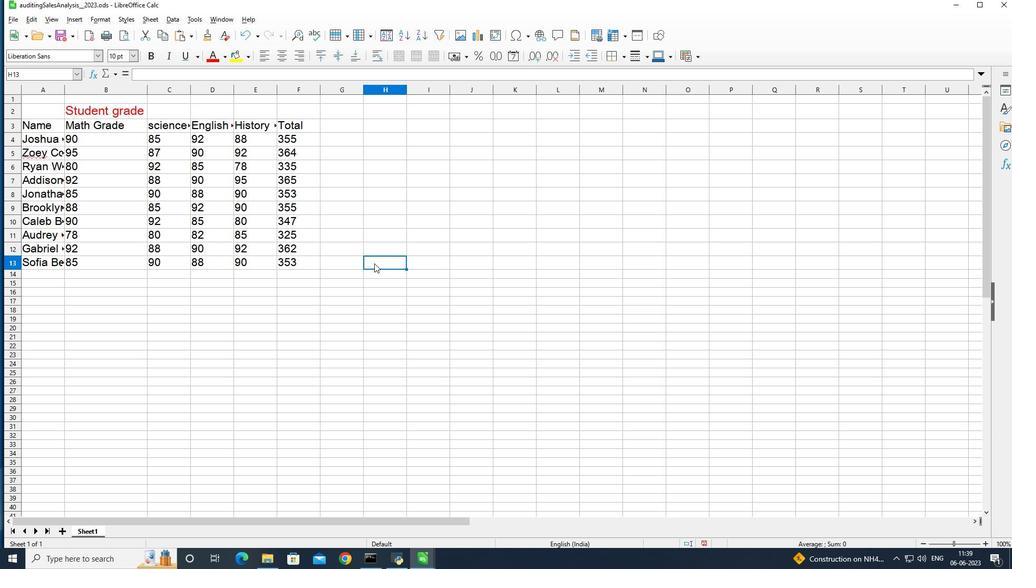 
Action: Mouse moved to (374, 263)
Screenshot: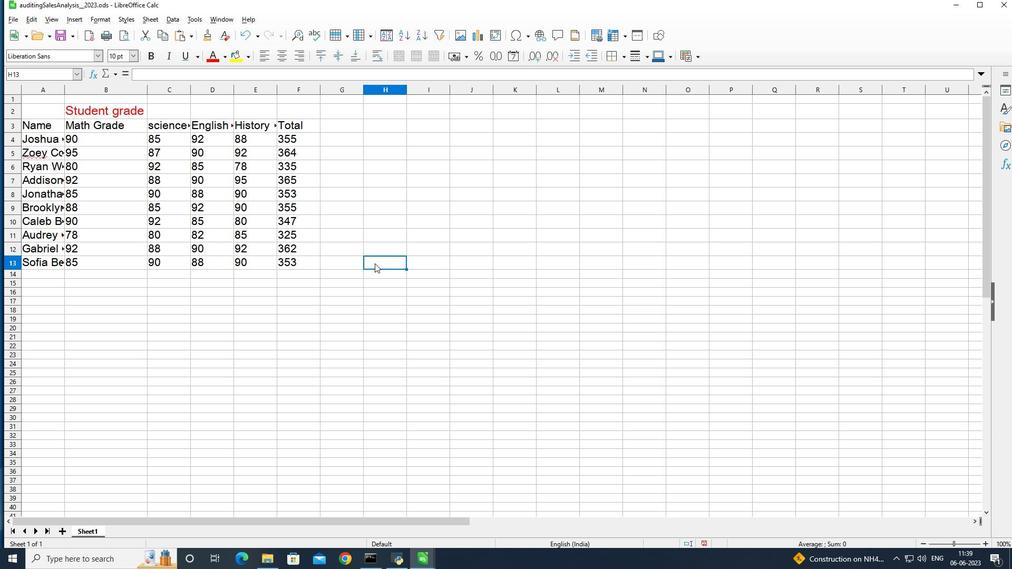 
